 Task: Look for products in the category "Plant-Based Meat Alternatives" from the brand "Beyond Meat".
Action: Mouse moved to (16, 64)
Screenshot: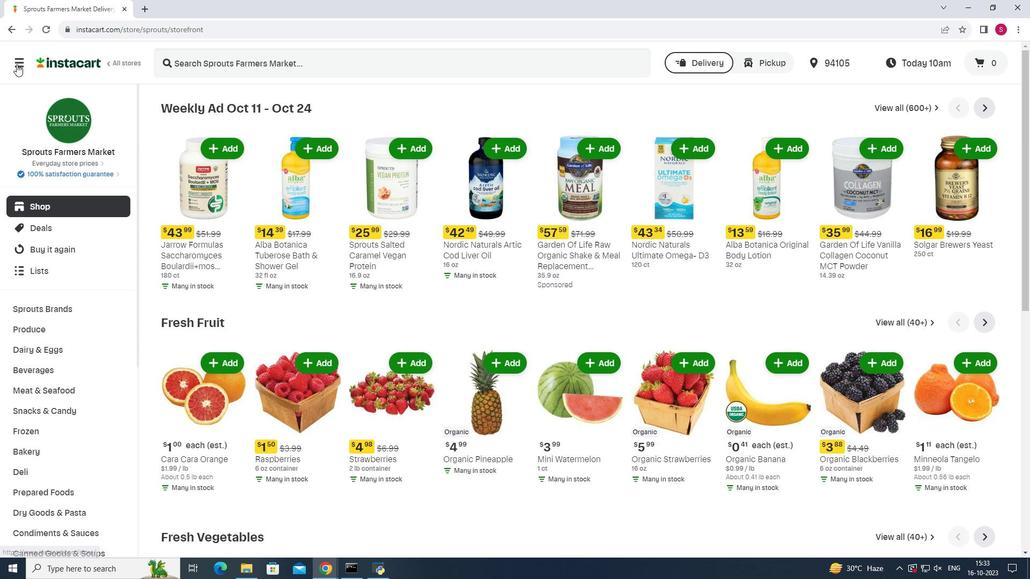 
Action: Mouse pressed left at (16, 64)
Screenshot: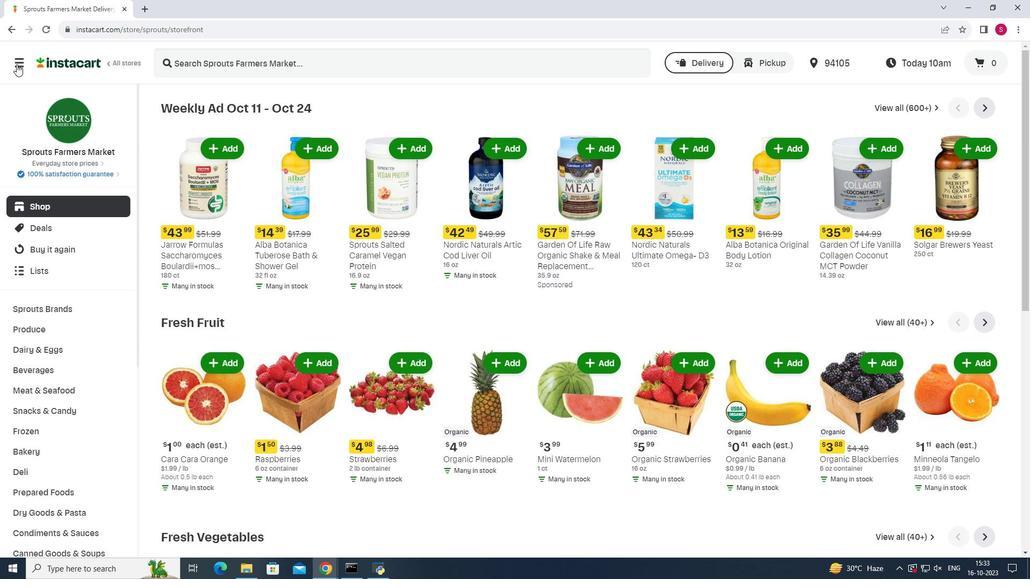 
Action: Mouse moved to (64, 283)
Screenshot: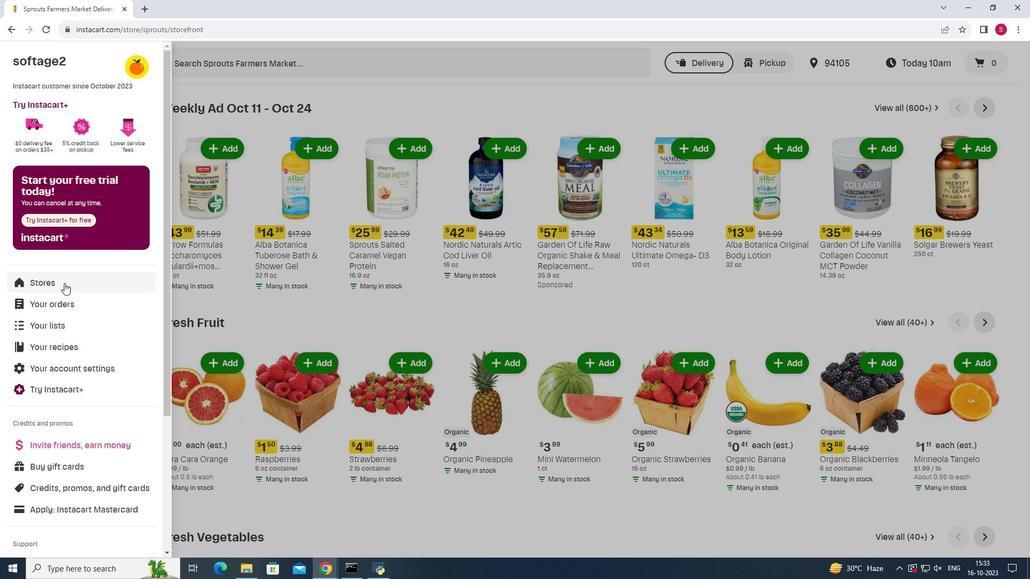 
Action: Mouse pressed left at (64, 283)
Screenshot: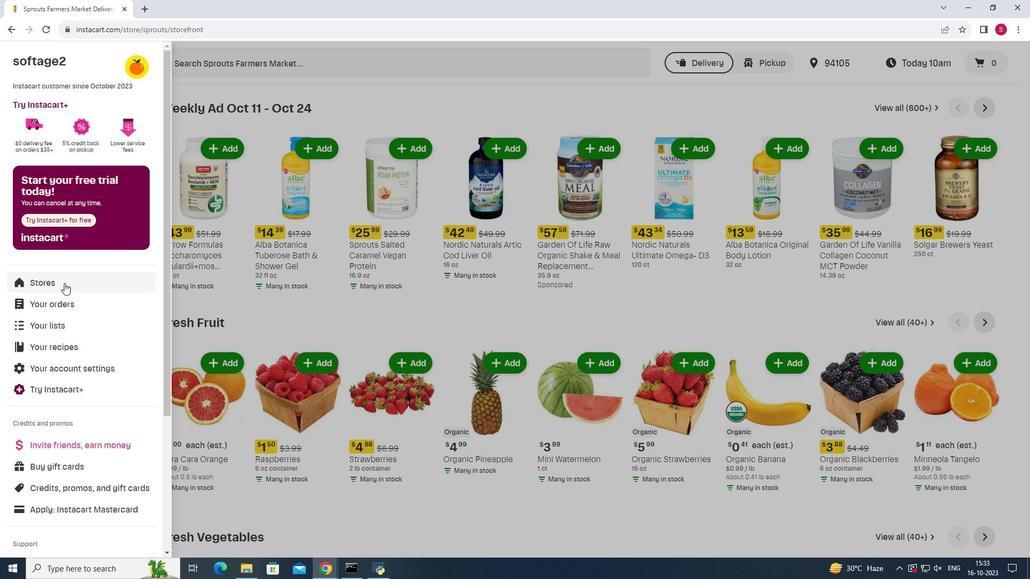 
Action: Mouse moved to (249, 87)
Screenshot: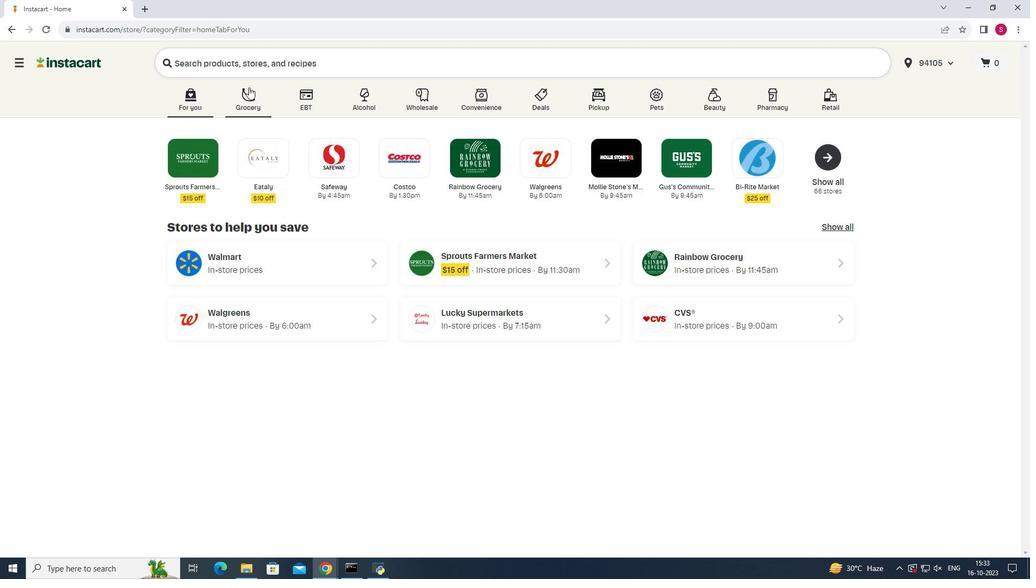 
Action: Mouse pressed left at (249, 87)
Screenshot: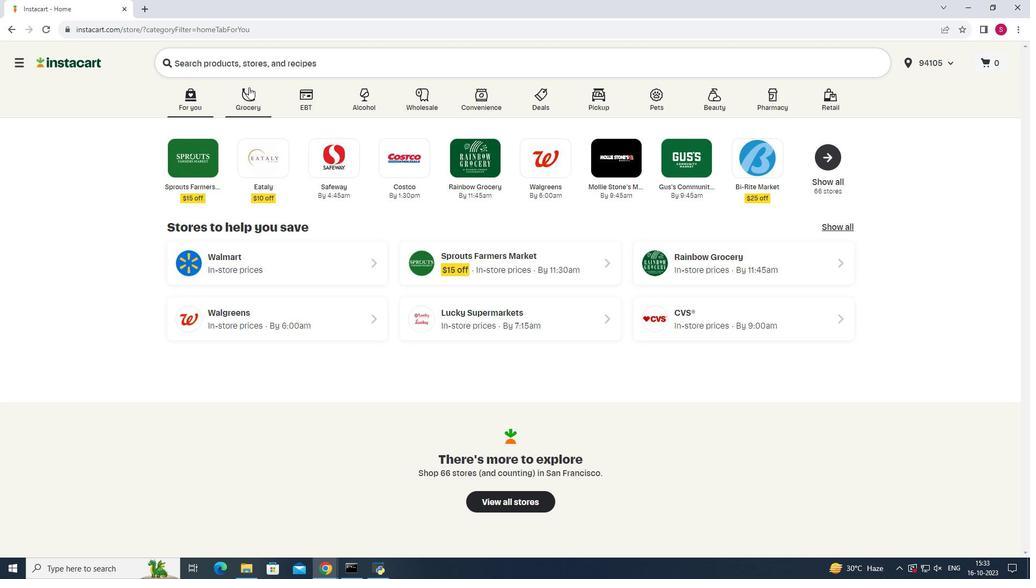 
Action: Mouse moved to (696, 160)
Screenshot: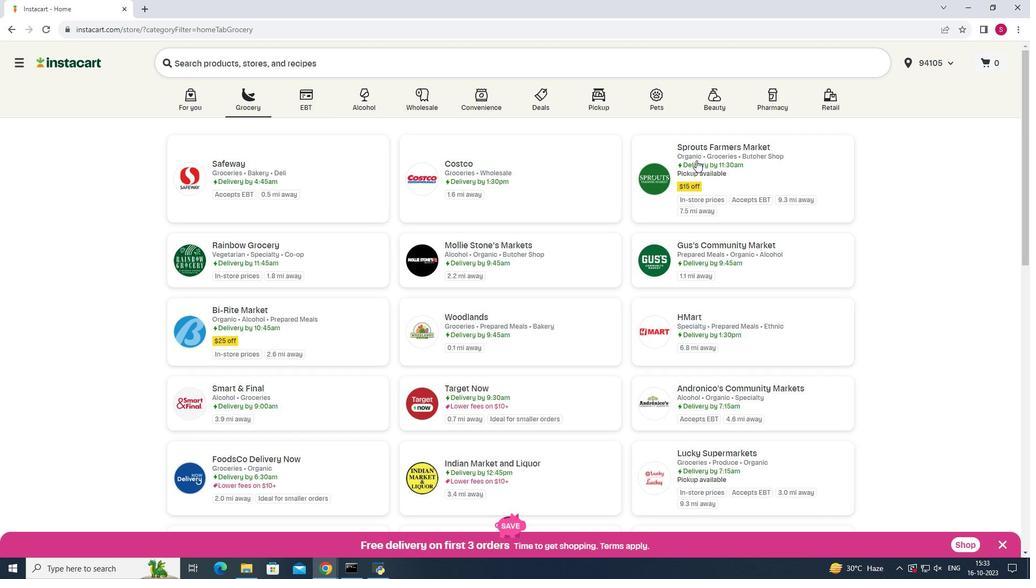 
Action: Mouse pressed left at (696, 160)
Screenshot: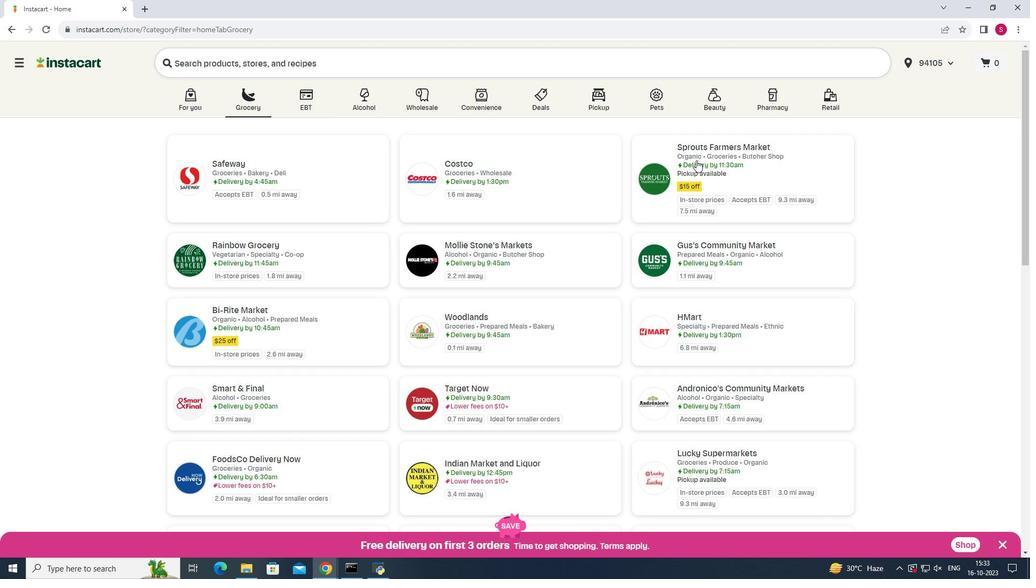 
Action: Mouse moved to (53, 393)
Screenshot: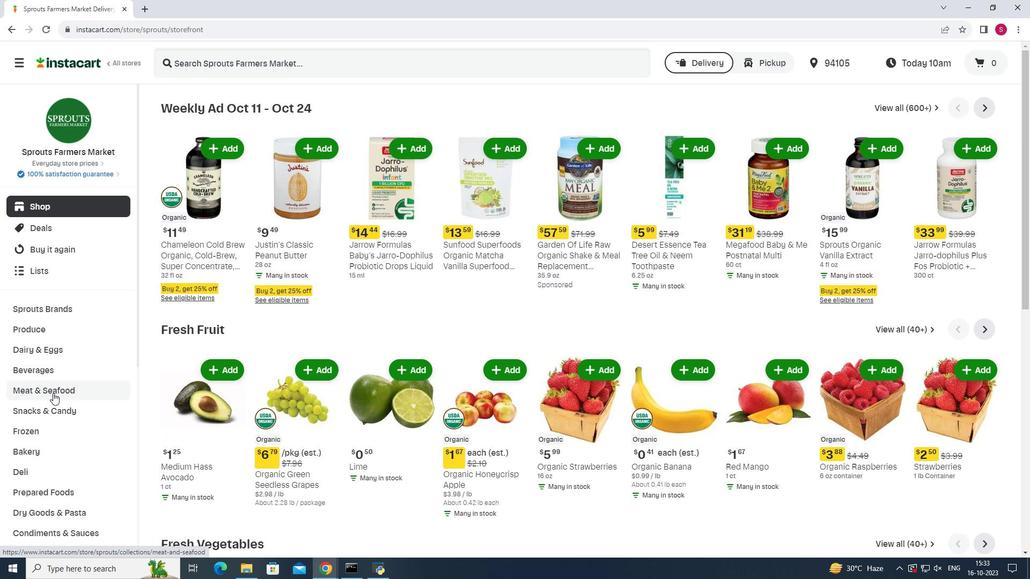 
Action: Mouse pressed left at (53, 393)
Screenshot: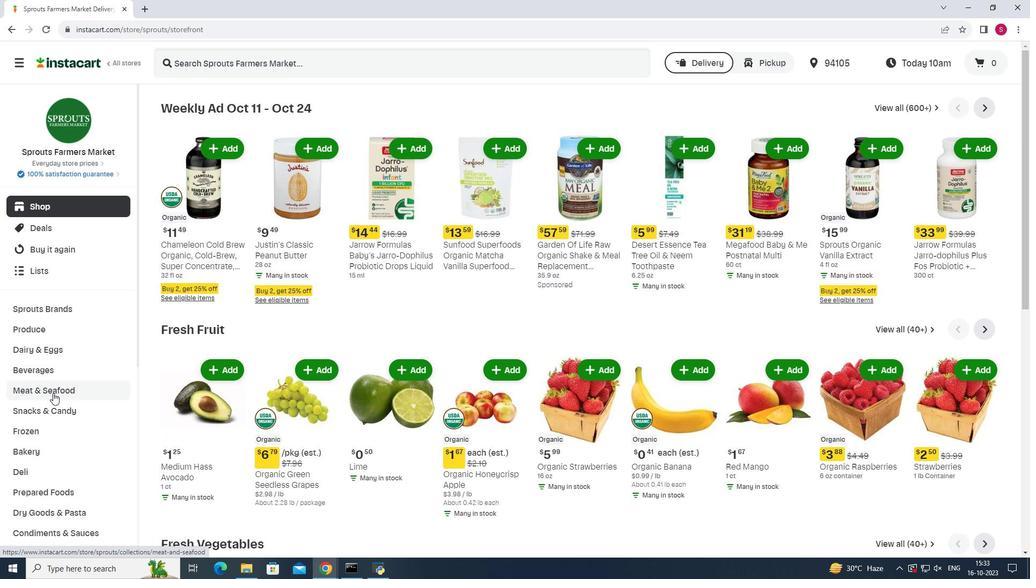 
Action: Mouse moved to (824, 132)
Screenshot: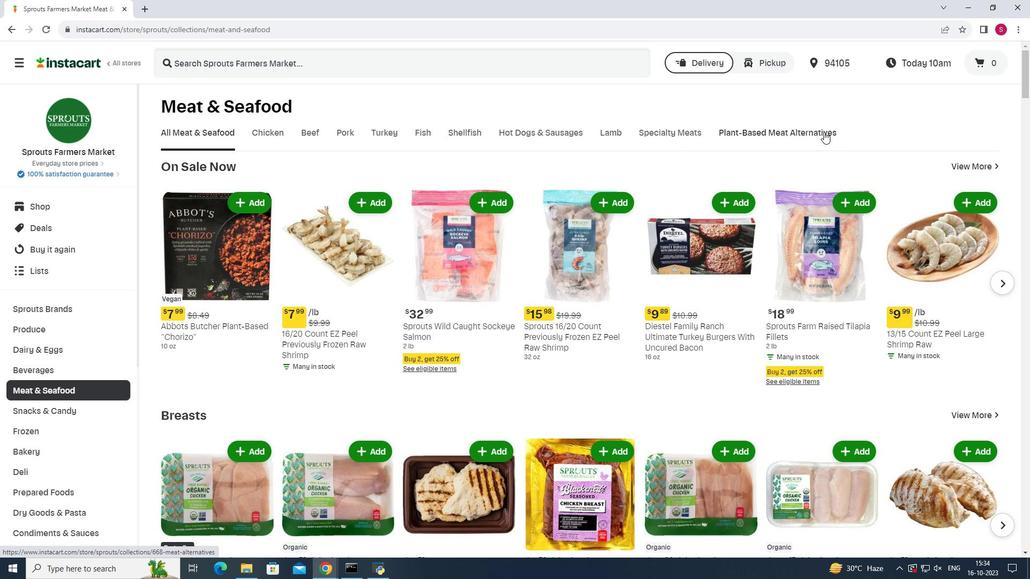 
Action: Mouse pressed left at (824, 132)
Screenshot: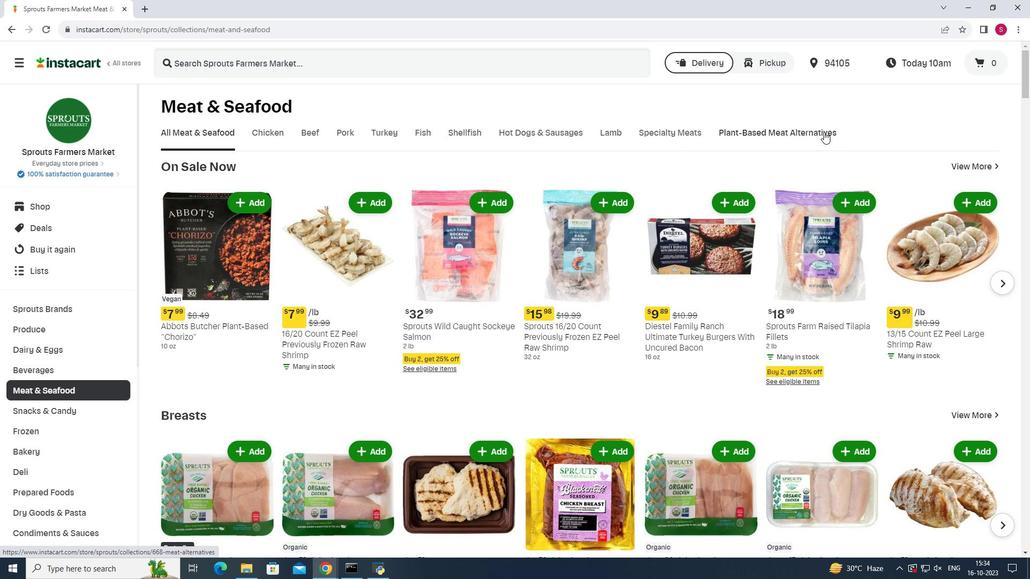 
Action: Mouse moved to (308, 177)
Screenshot: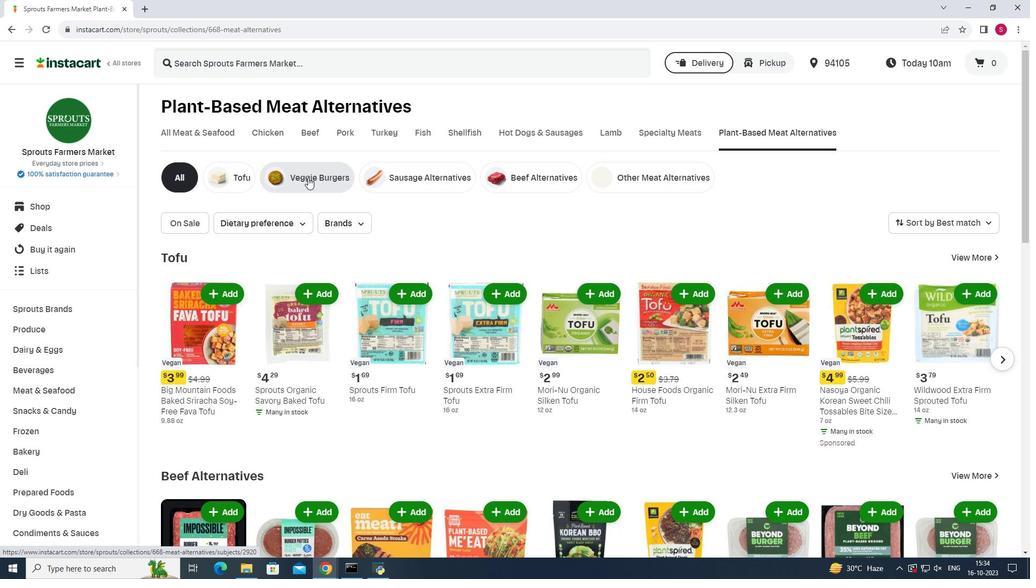 
Action: Mouse pressed left at (308, 177)
Screenshot: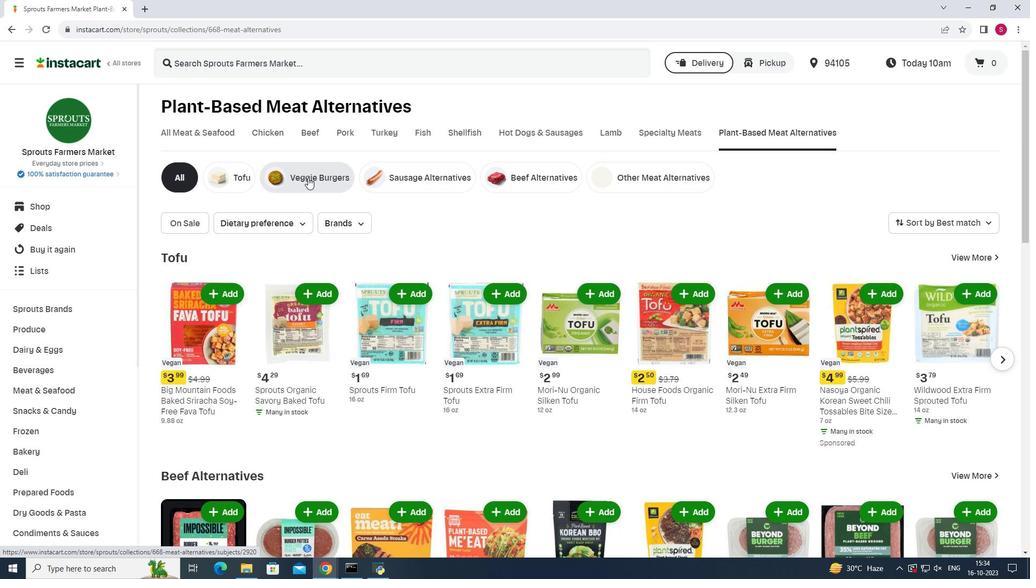 
Action: Mouse pressed left at (308, 177)
Screenshot: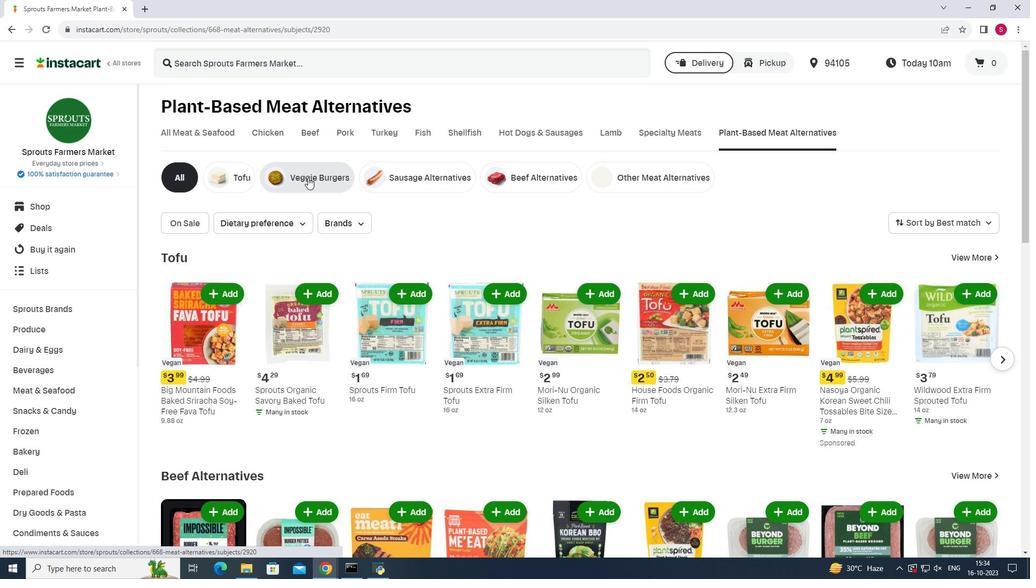
Action: Mouse moved to (362, 223)
Screenshot: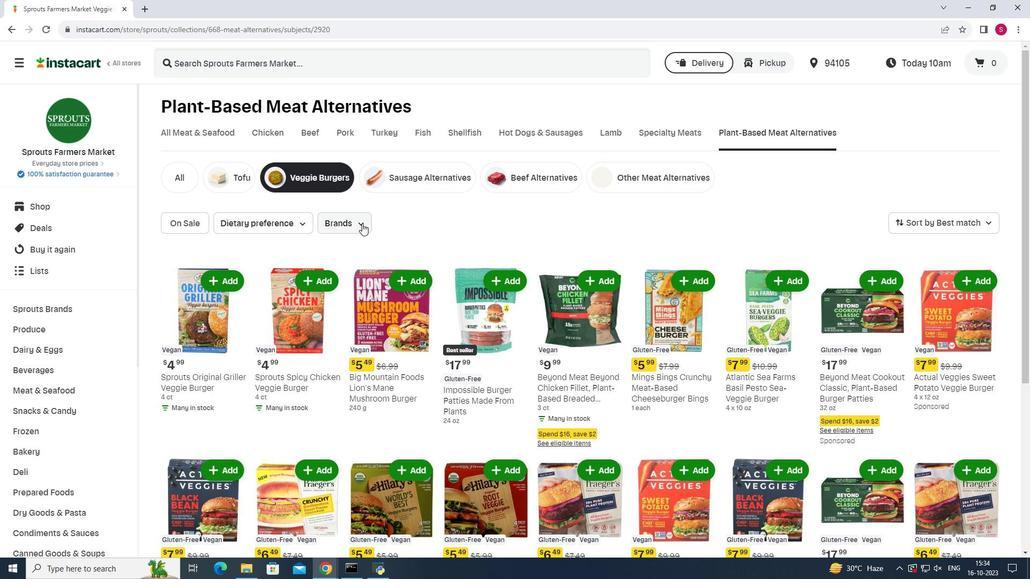 
Action: Mouse pressed left at (362, 223)
Screenshot: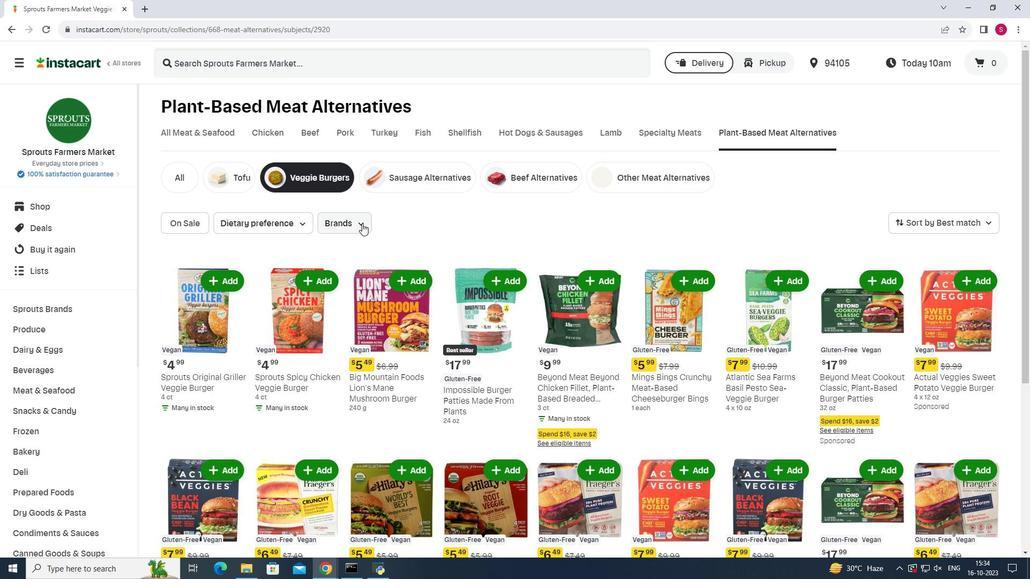 
Action: Mouse pressed left at (362, 223)
Screenshot: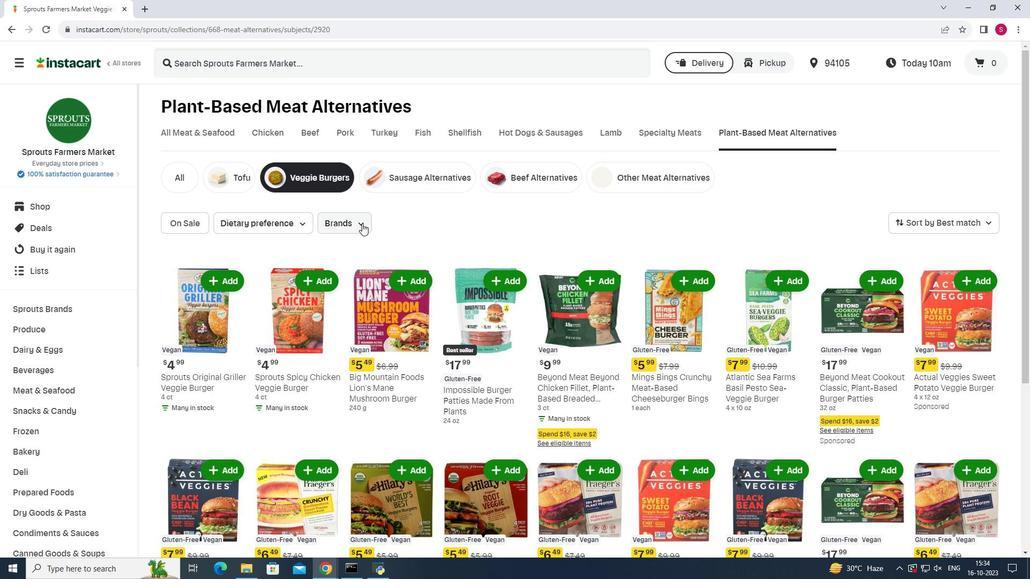 
Action: Mouse pressed left at (362, 223)
Screenshot: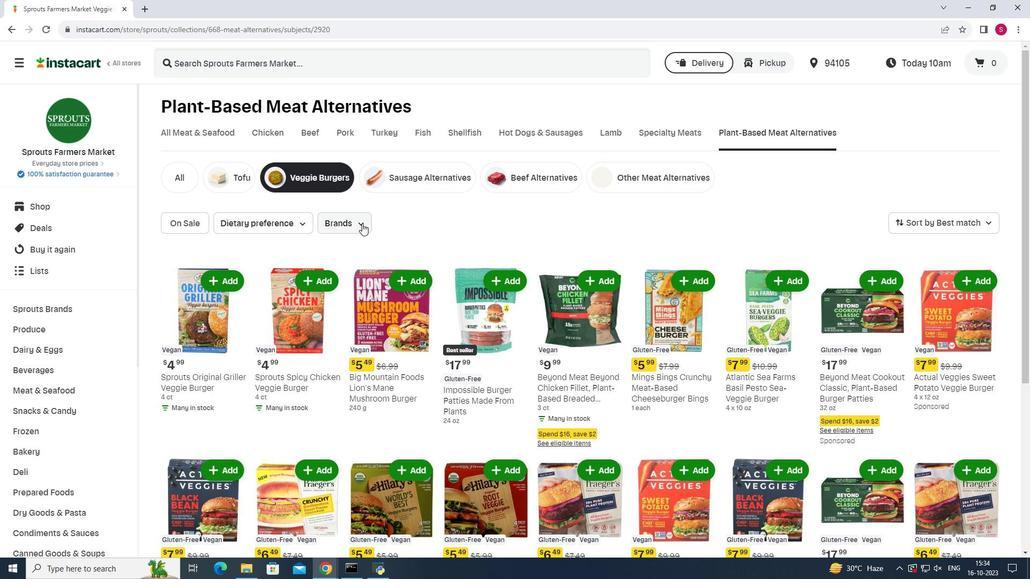 
Action: Mouse moved to (334, 336)
Screenshot: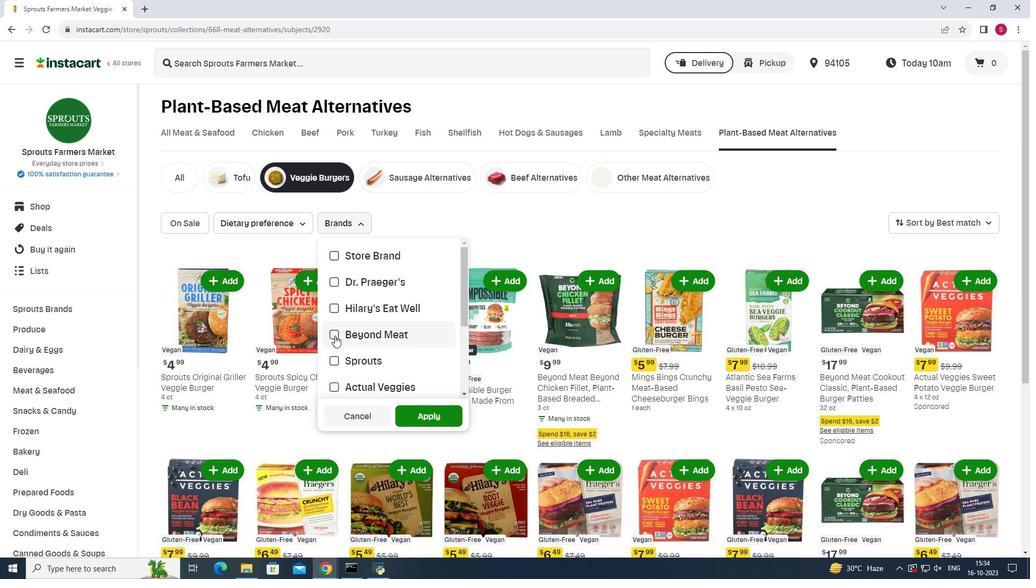 
Action: Mouse pressed left at (334, 336)
Screenshot: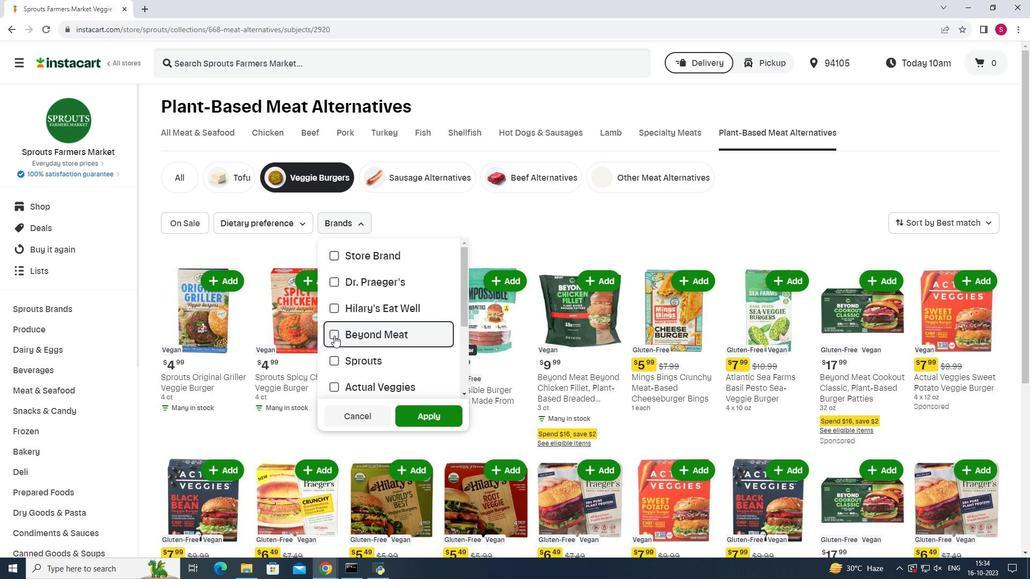 
Action: Mouse moved to (426, 418)
Screenshot: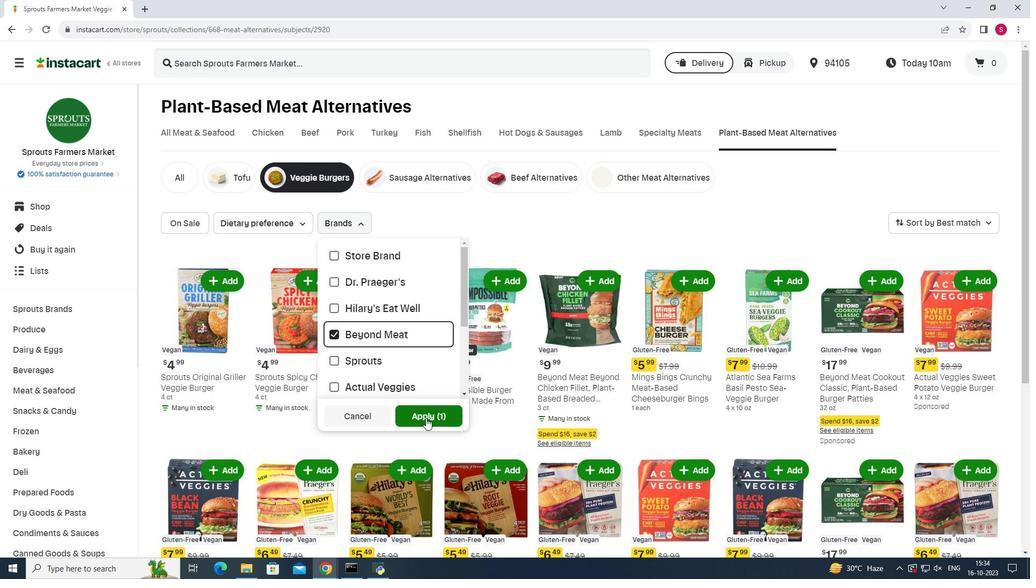 
Action: Mouse pressed left at (426, 418)
Screenshot: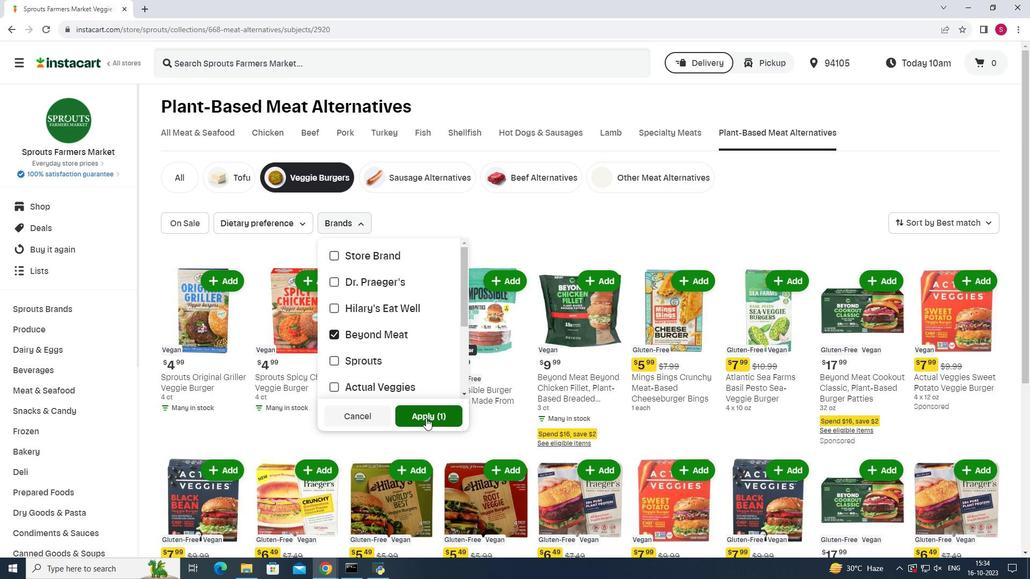 
Action: Mouse moved to (523, 242)
Screenshot: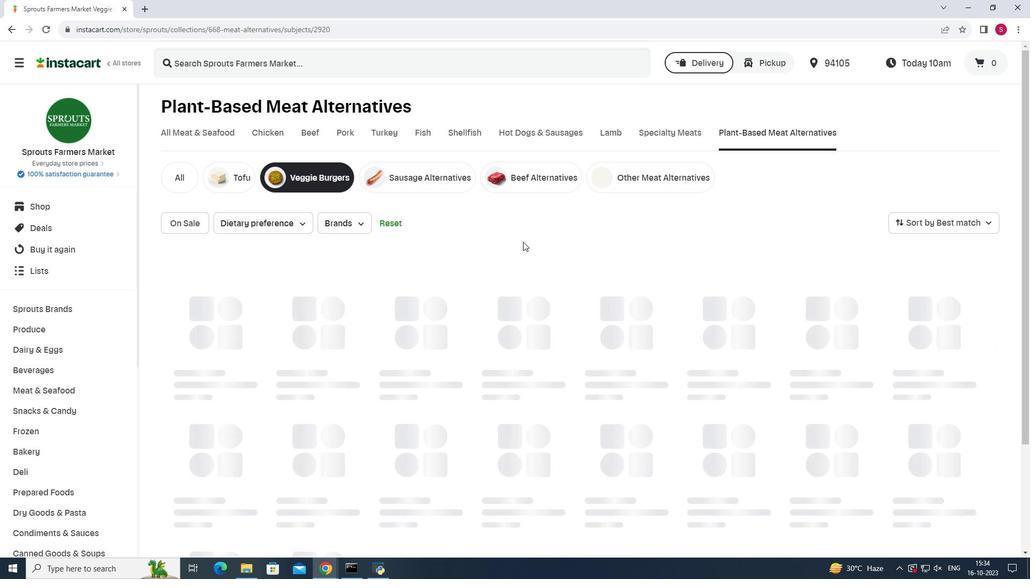 
